 Task: Open a blank sheet, save the file as Povertyfile.epub Type the sentence 'The Amazon Rainforest, spanning several South American countries, is the largest tropical rainforest on Earth. It is a biodiversity hotspot, hosting countless plant and animal species. Protecting the Amazon is crucial for combating climate change and preserving the world's natural heritage.'Add formula using equations and charcters after the sentence 'A+B+C' Select the formula and highlight with color Yellow Change the page Orientation to  Potrait
Action: Mouse moved to (210, 173)
Screenshot: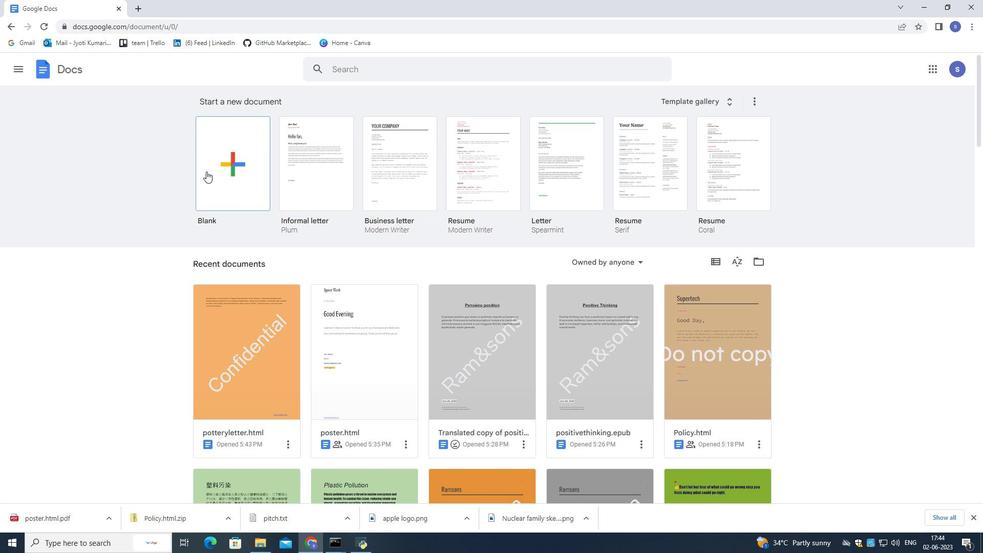 
Action: Mouse pressed left at (210, 173)
Screenshot: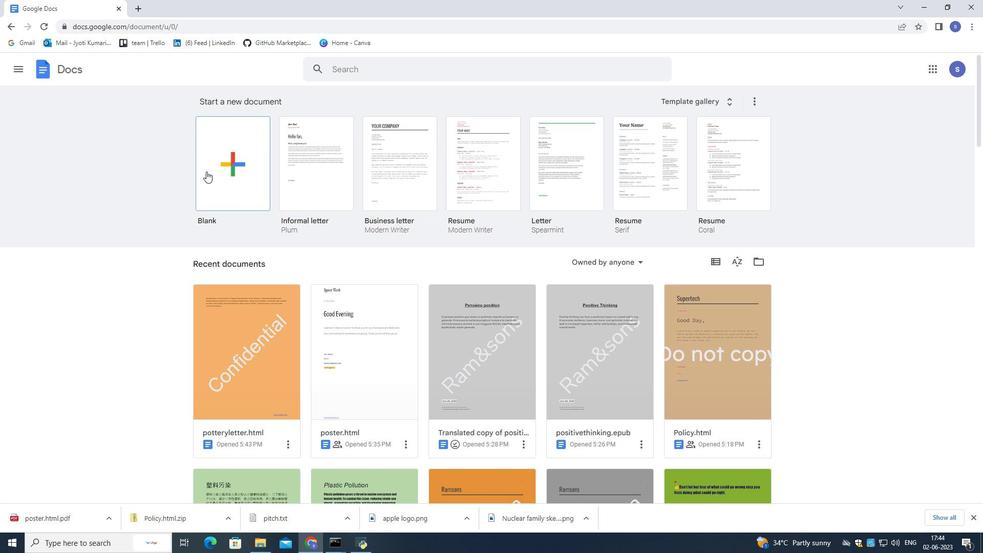 
Action: Mouse pressed left at (210, 173)
Screenshot: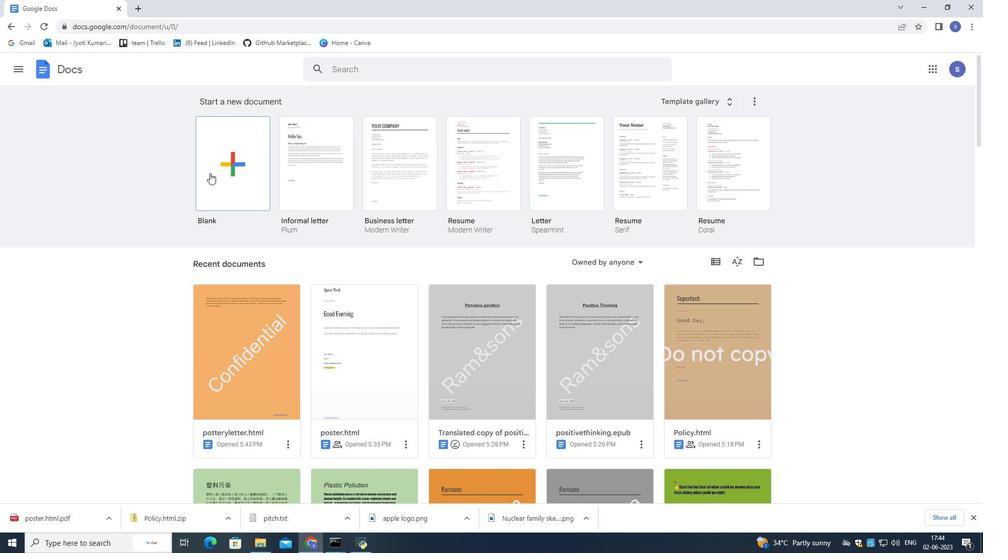 
Action: Mouse moved to (103, 61)
Screenshot: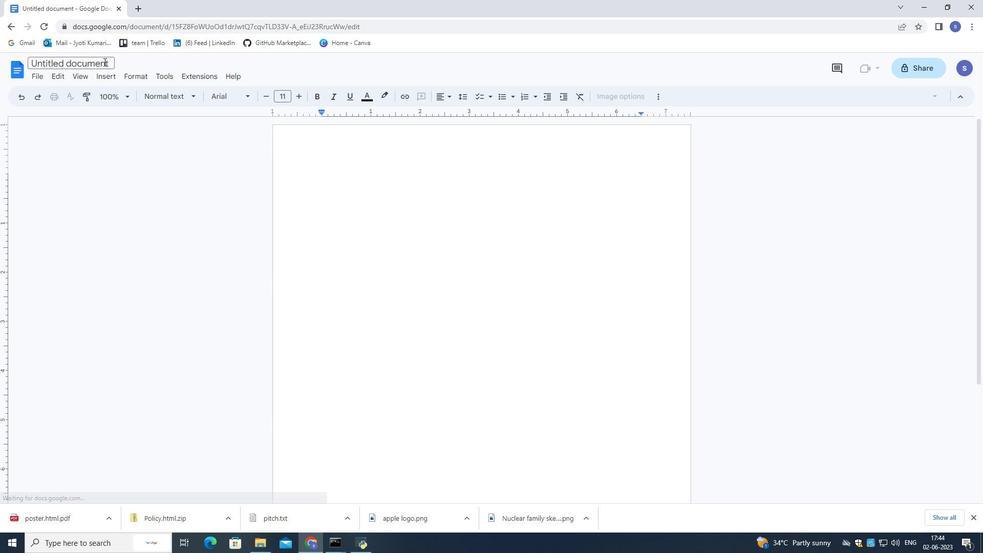
Action: Mouse pressed left at (103, 61)
Screenshot: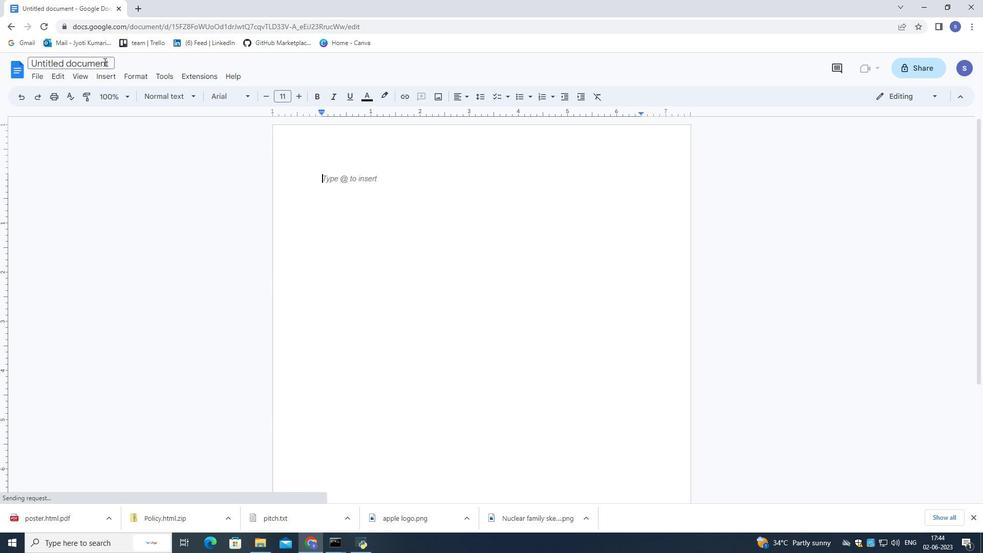 
Action: Mouse moved to (302, 139)
Screenshot: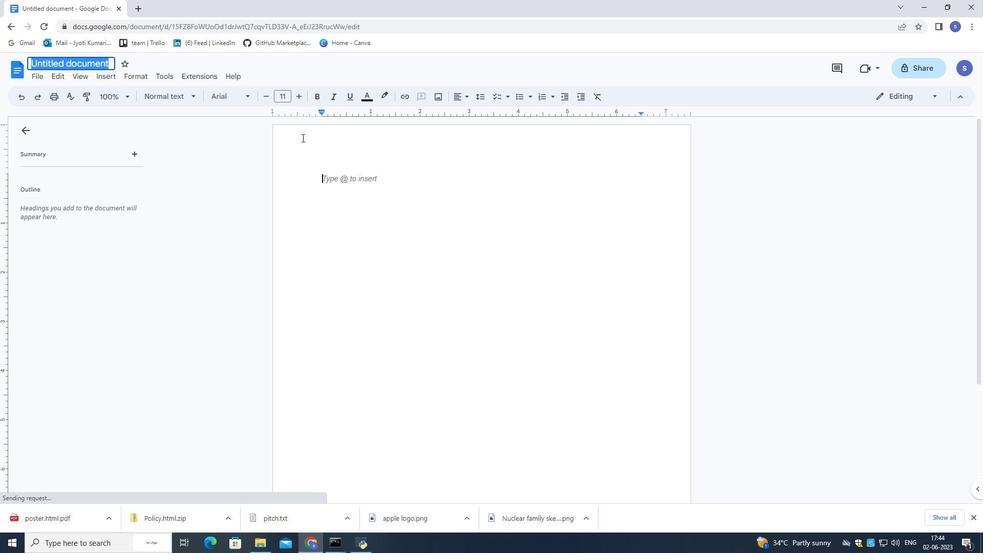 
Action: Key pressed povertyfile.epub<Key.enter>
Screenshot: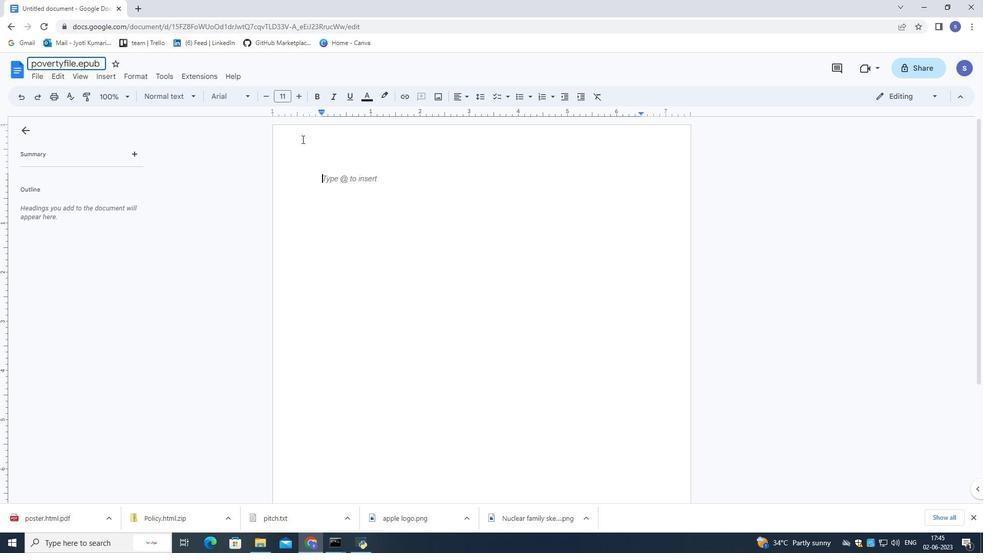 
Action: Mouse moved to (399, 175)
Screenshot: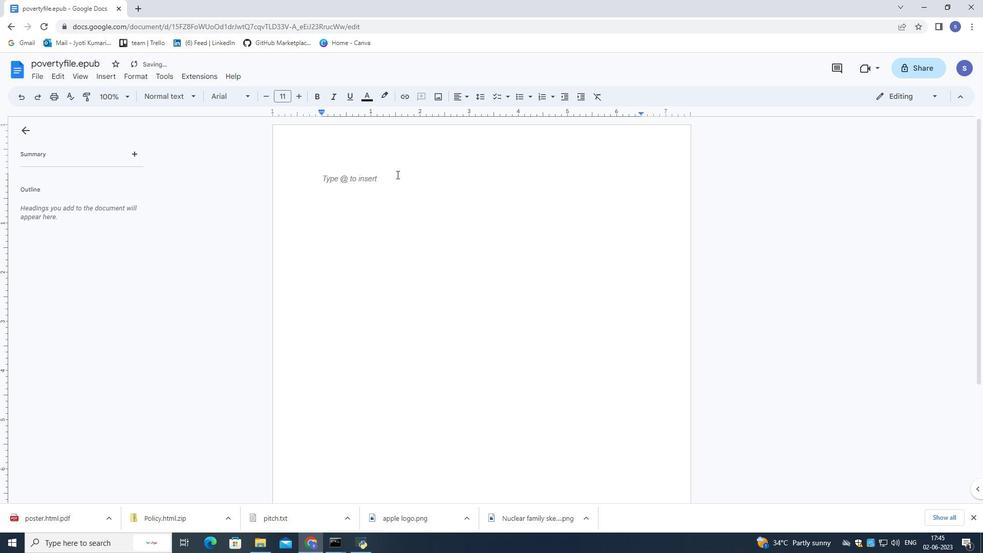 
Action: Mouse pressed left at (399, 175)
Screenshot: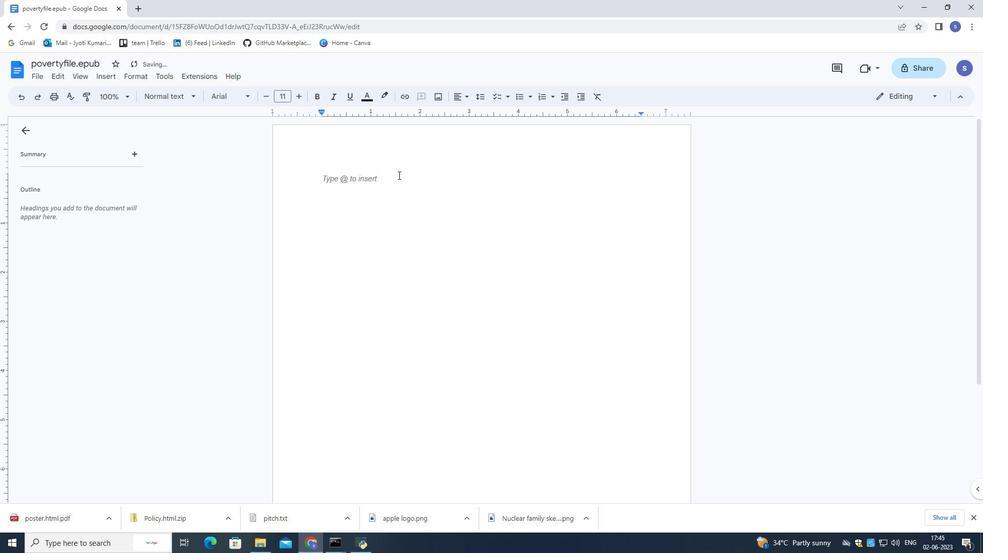 
Action: Mouse moved to (983, 551)
Screenshot: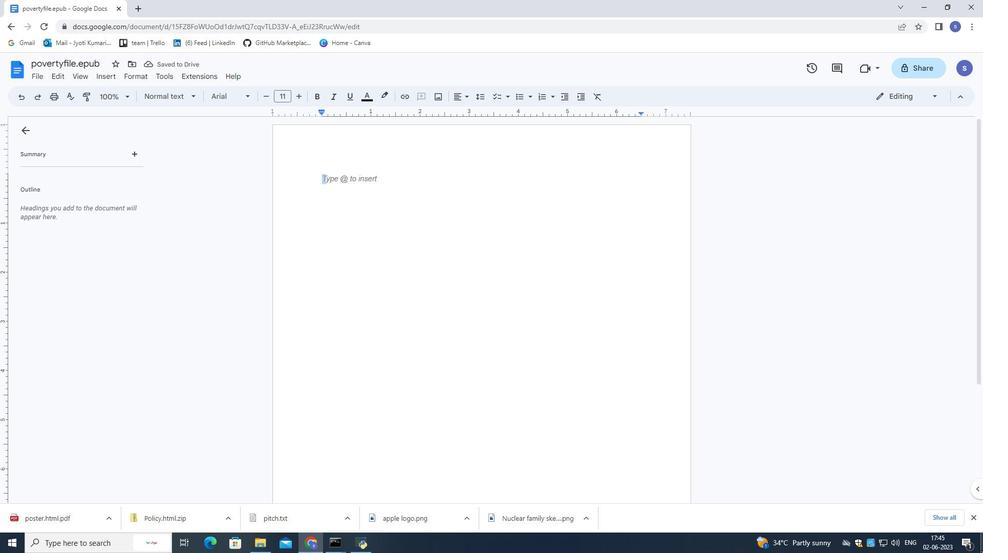 
Action: Key pressed <Key.shift>The<Key.space>amazon<Key.space>
Screenshot: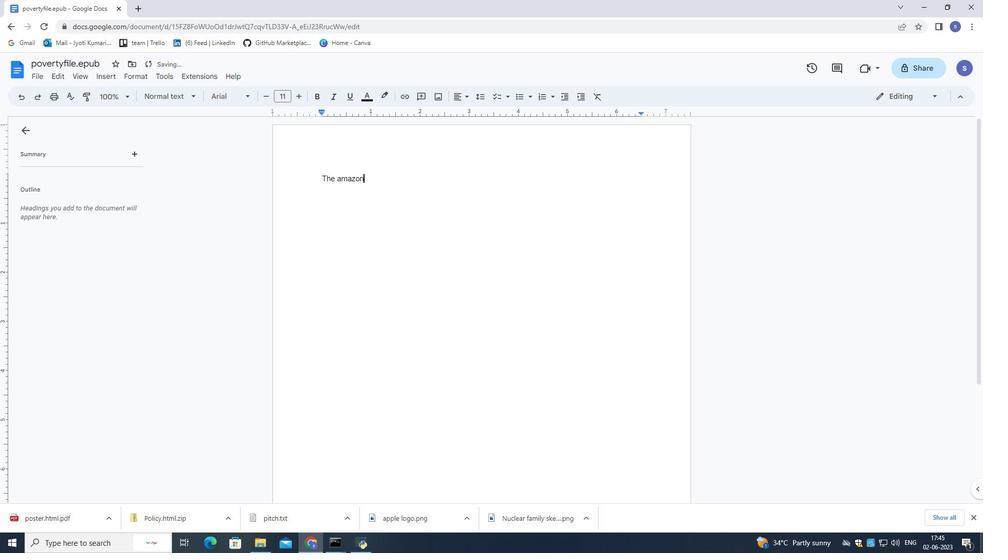 
Action: Mouse moved to (967, 516)
Screenshot: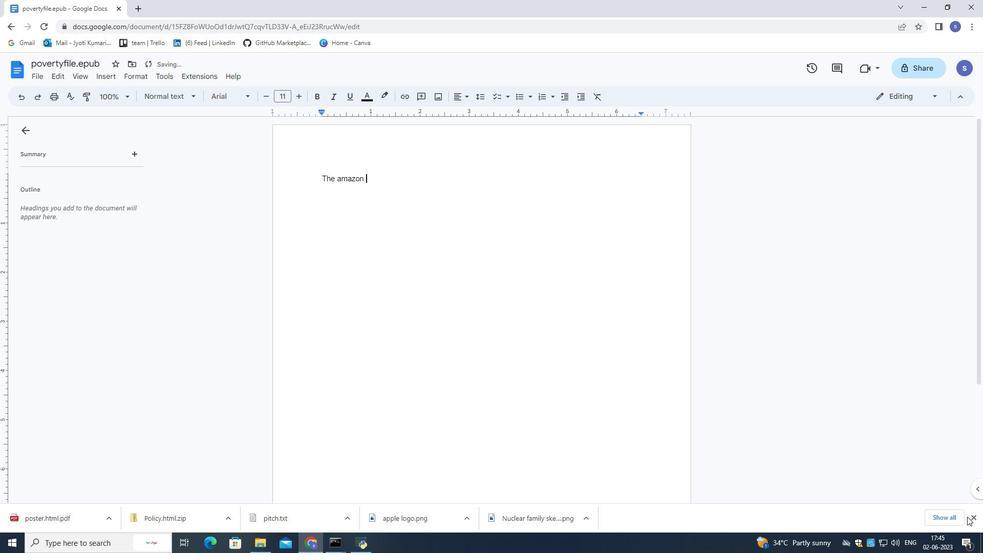 
Action: Key pressed <Key.shift>Rainforest,<Key.space>spanning<Key.space>several<Key.space>south<Key.space>american<Key.space>countries,<Key.space>is<Key.space>the<Key.space>largest<Key.space>tropical<Key.space>rainforest<Key.space>on<Key.space>earth.<Key.space><Key.shift>It<Key.space>is<Key.space>a<Key.space>bioversity<Key.space>hotspot<Key.space>,<Key.space>hosting<Key.space>countless<Key.space>plant<Key.space>and<Key.space>animal<Key.space>species.<Key.space><Key.shift>Protecting<Key.space>the<Key.space><Key.shift>Amazon<Key.space>is<Key.space>crucial<Key.space>for<Key.space>combating<Key.space>climate<Key.space>change<Key.space>and<Key.space>preserving<Key.space>the<Key.space>world's<Key.space>natural<Key.space>heritage.<Key.space><Key.space>
Screenshot: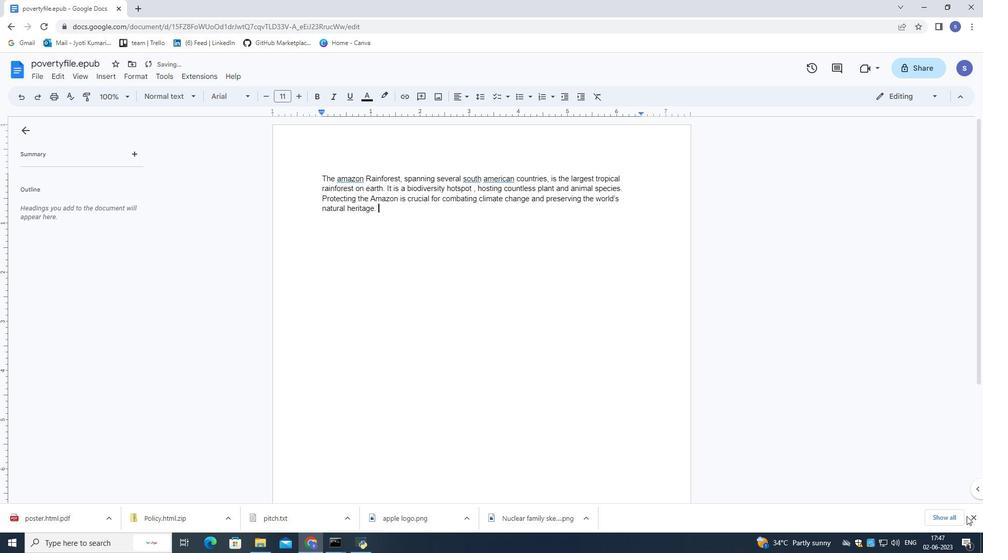 
Action: Mouse moved to (115, 75)
Screenshot: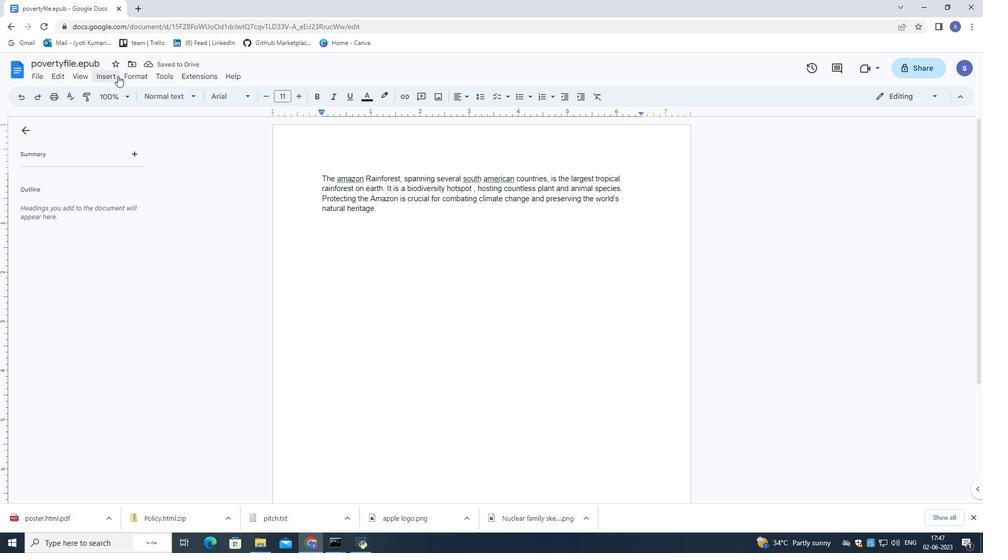 
Action: Mouse pressed left at (115, 75)
Screenshot: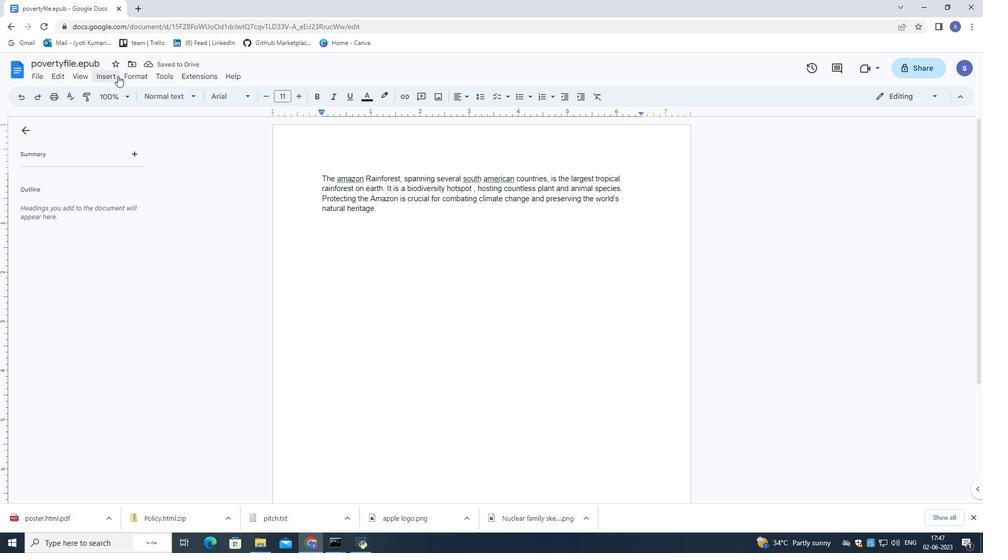 
Action: Mouse moved to (135, 291)
Screenshot: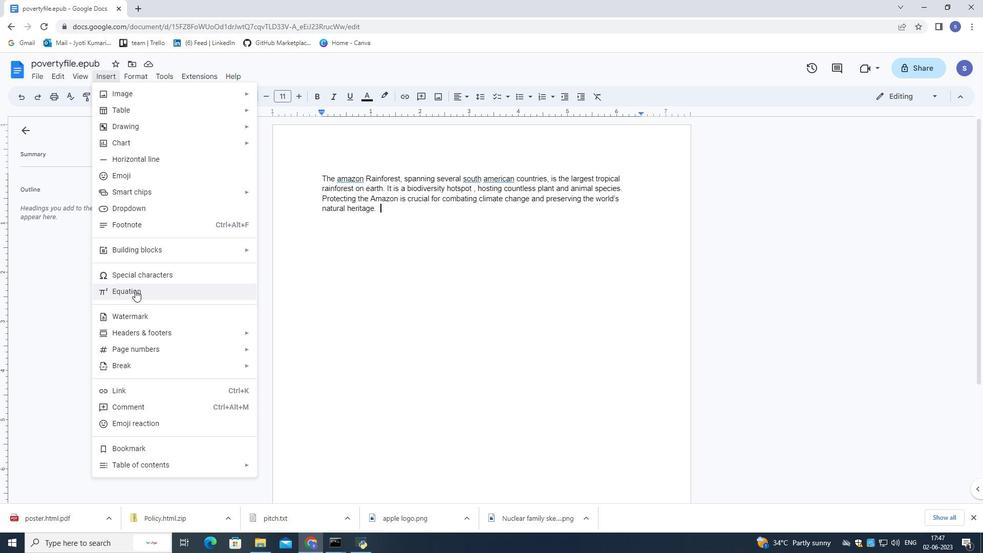 
Action: Mouse pressed left at (135, 291)
Screenshot: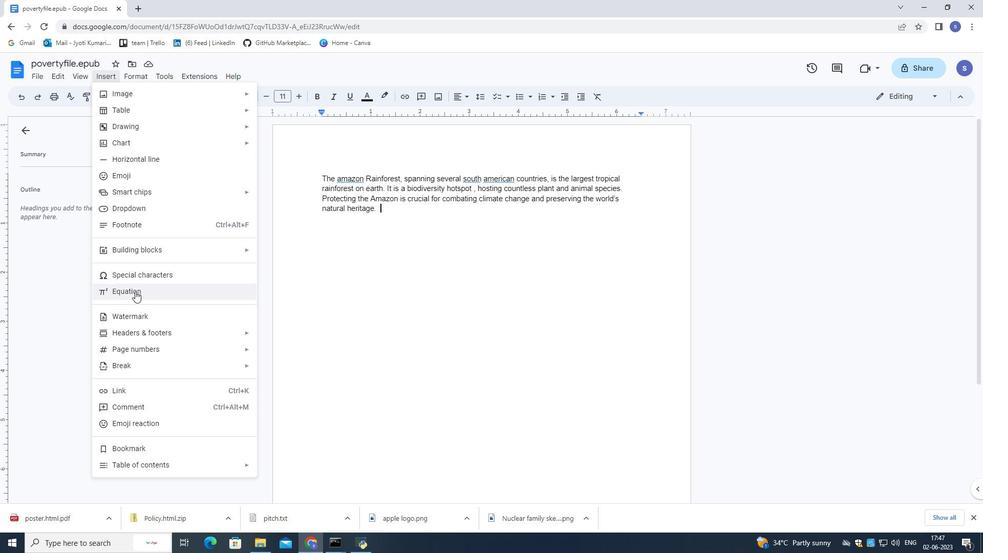 
Action: Mouse moved to (331, 235)
Screenshot: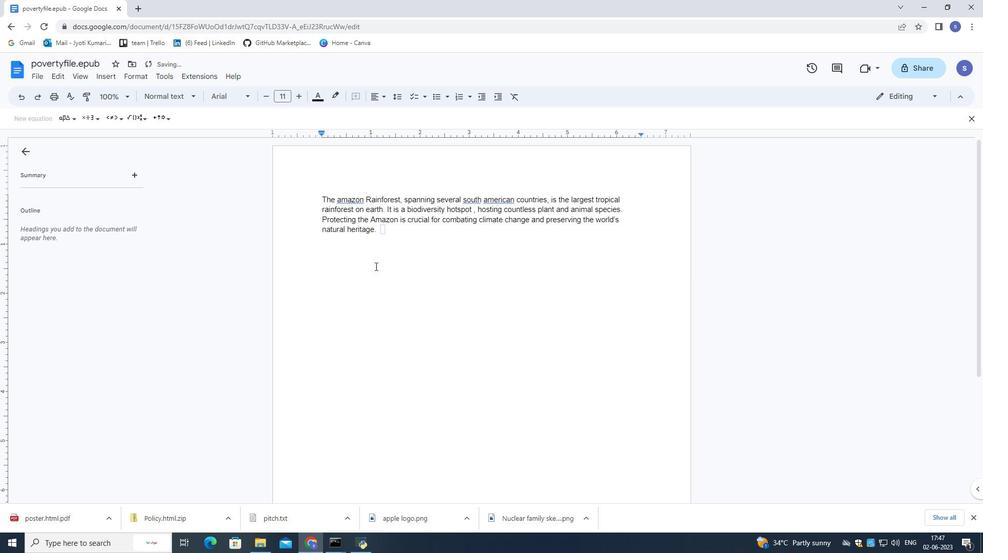 
Action: Key pressed <Key.shift>A+<Key.shift>B+<Key.shift><Key.shift><Key.shift><Key.shift><Key.shift><Key.shift>C
Screenshot: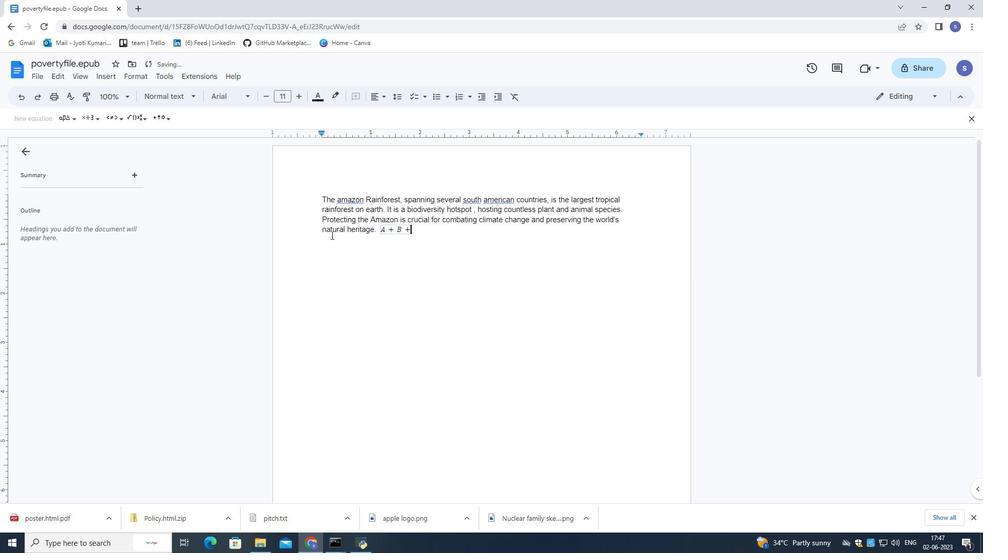 
Action: Mouse moved to (420, 229)
Screenshot: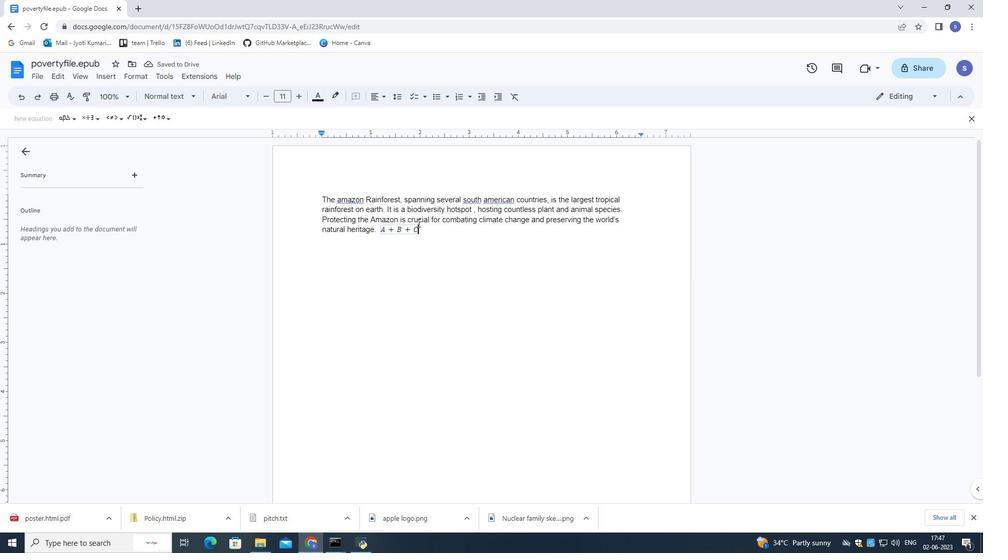 
Action: Mouse pressed left at (420, 229)
Screenshot: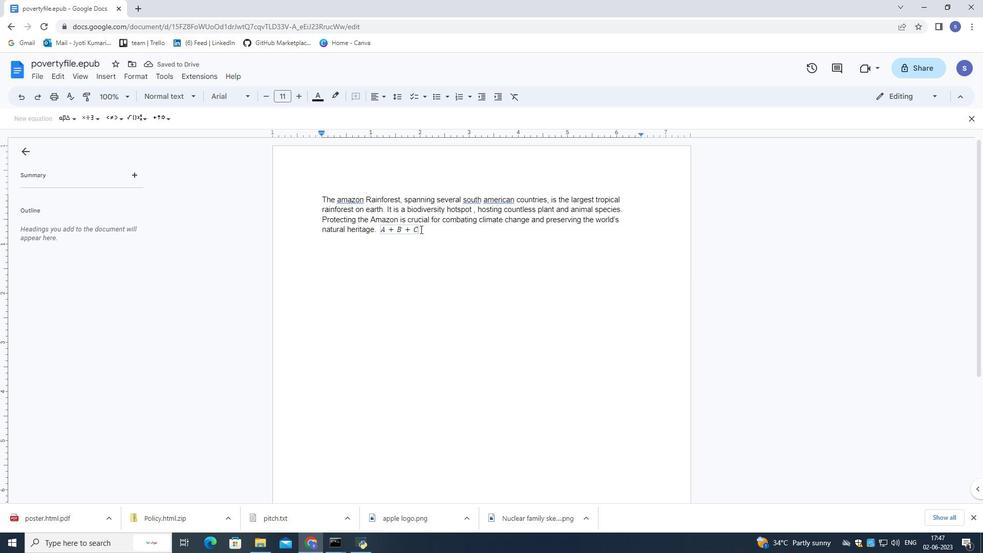 
Action: Mouse pressed left at (420, 229)
Screenshot: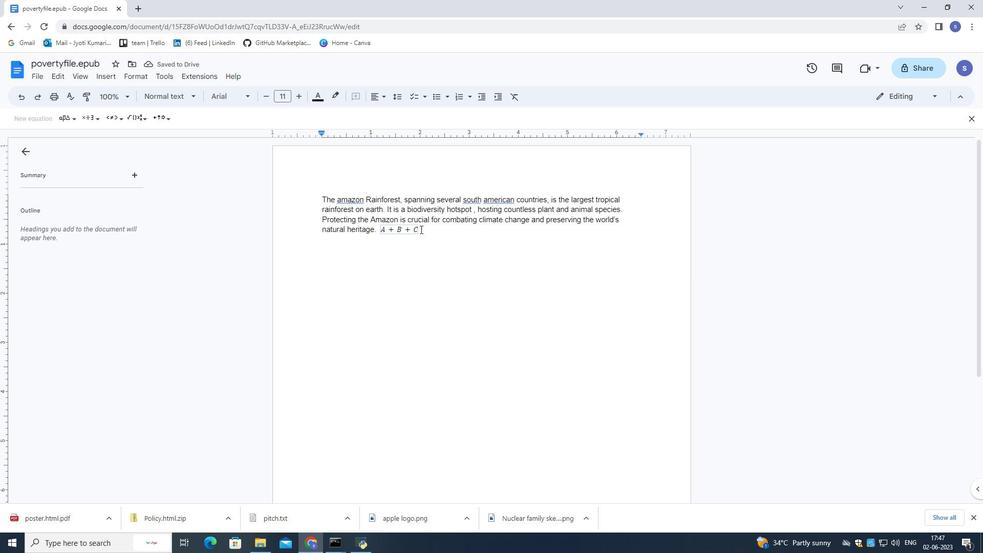 
Action: Mouse moved to (420, 229)
Screenshot: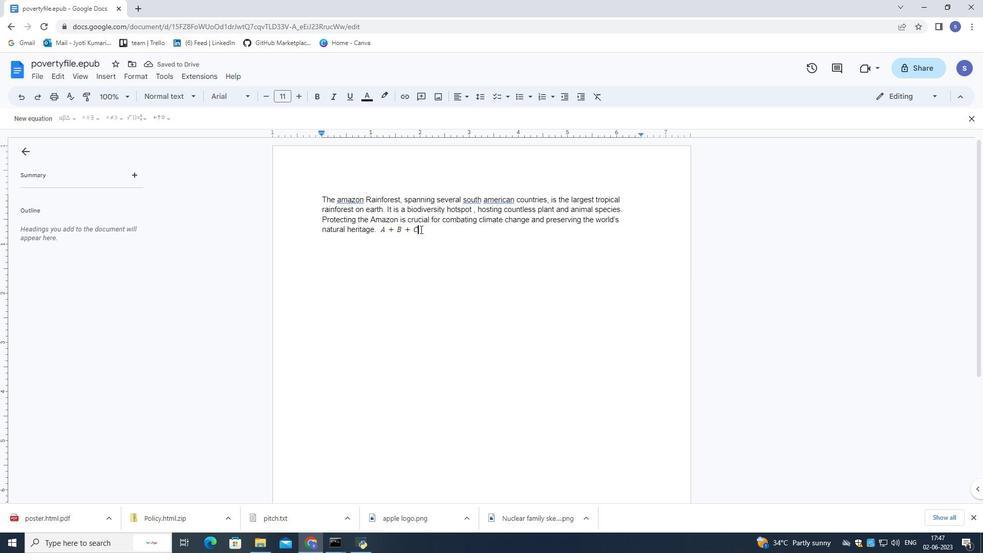 
Action: Mouse pressed left at (420, 229)
Screenshot: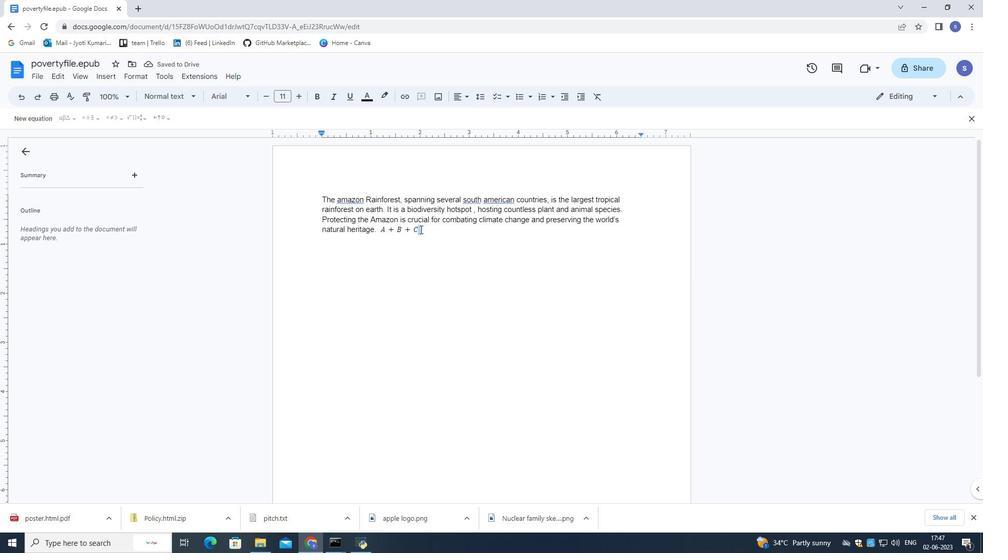 
Action: Mouse moved to (418, 243)
Screenshot: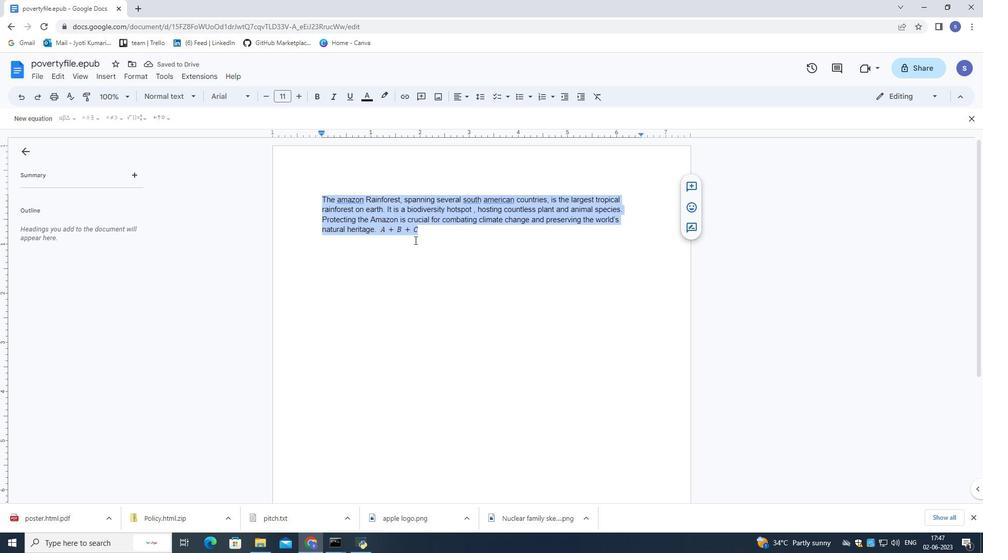 
Action: Mouse pressed left at (418, 243)
Screenshot: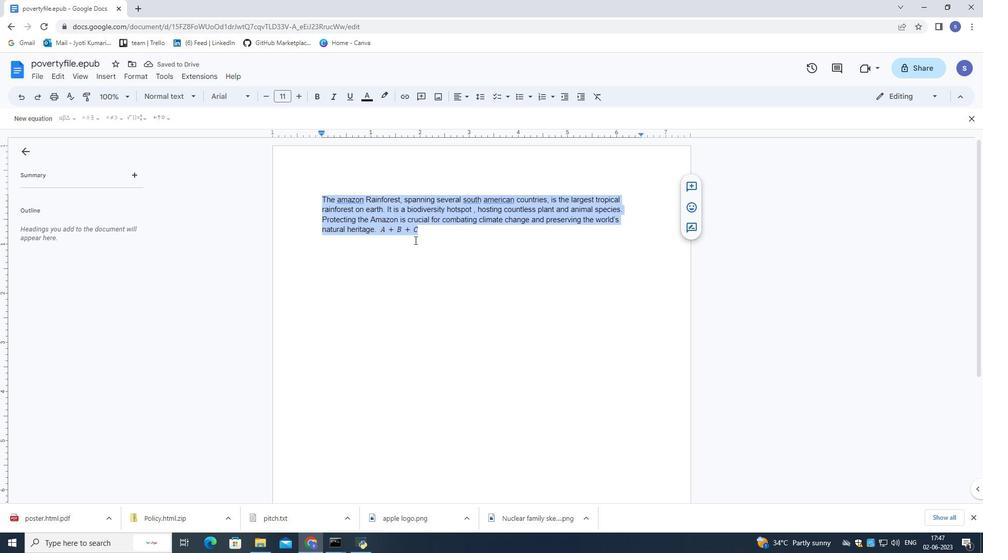 
Action: Mouse moved to (424, 227)
Screenshot: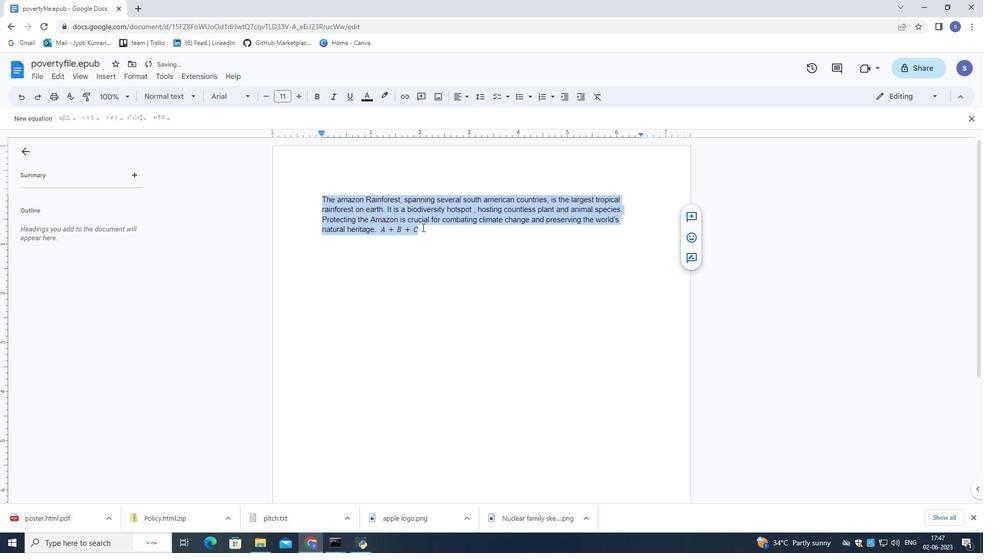 
Action: Mouse pressed left at (424, 227)
Screenshot: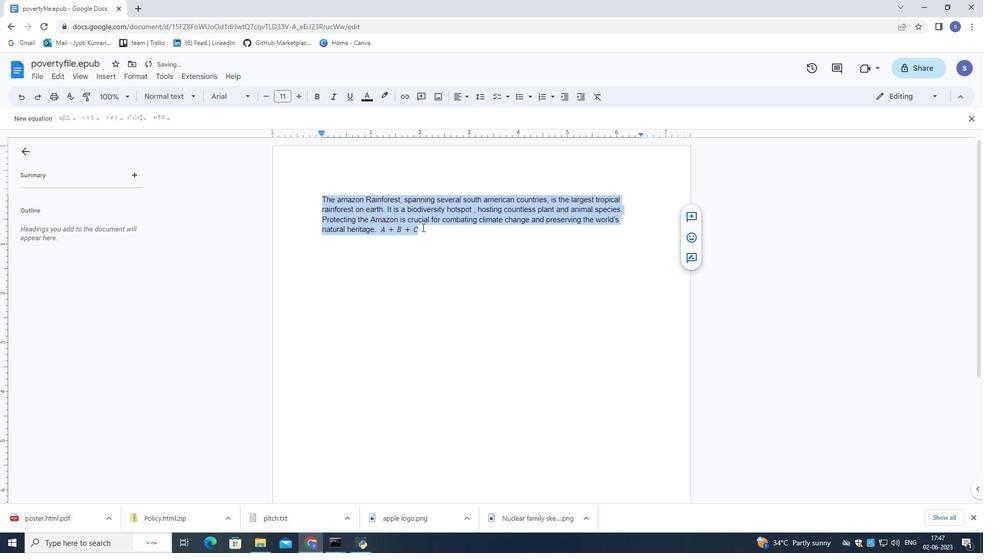 
Action: Mouse moved to (416, 245)
Screenshot: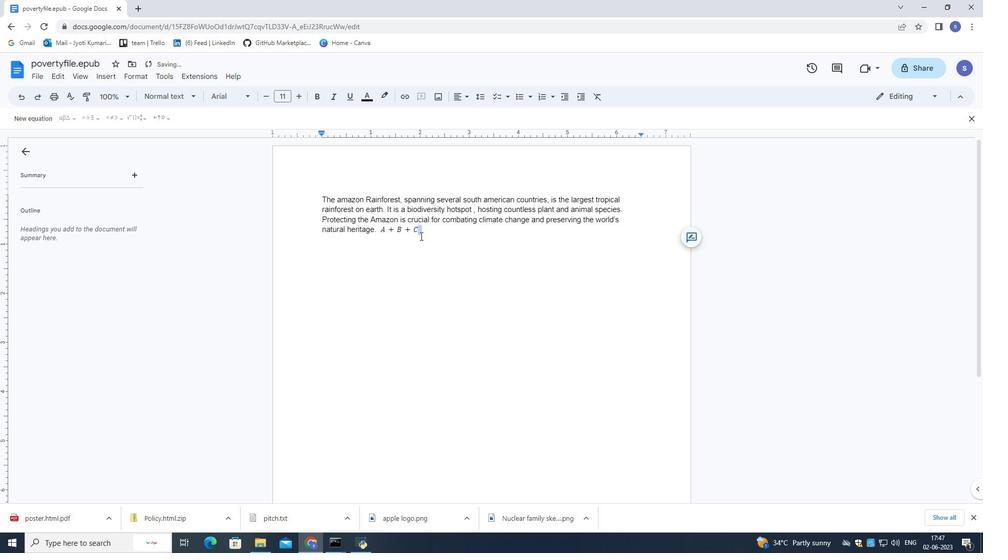 
Action: Mouse pressed left at (416, 245)
Screenshot: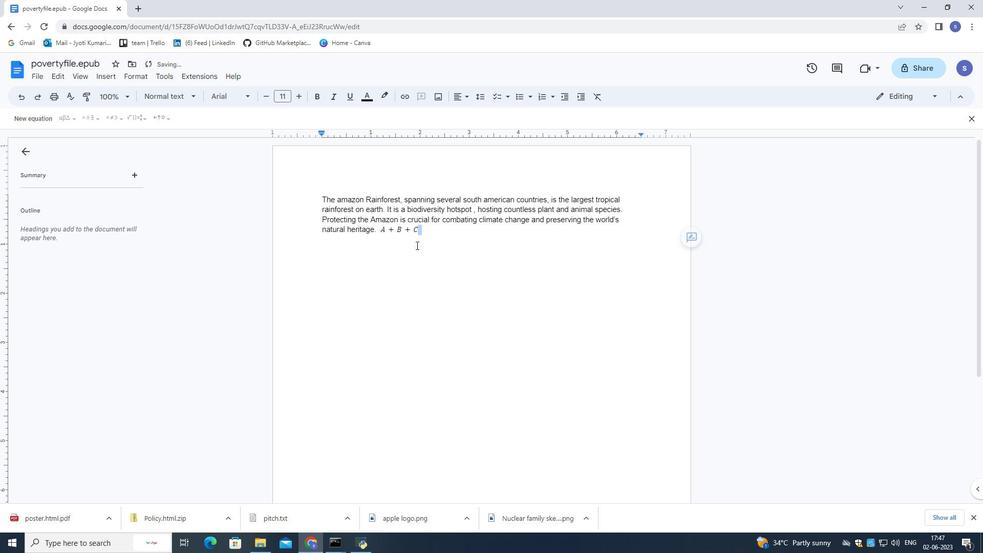 
Action: Mouse moved to (423, 227)
Screenshot: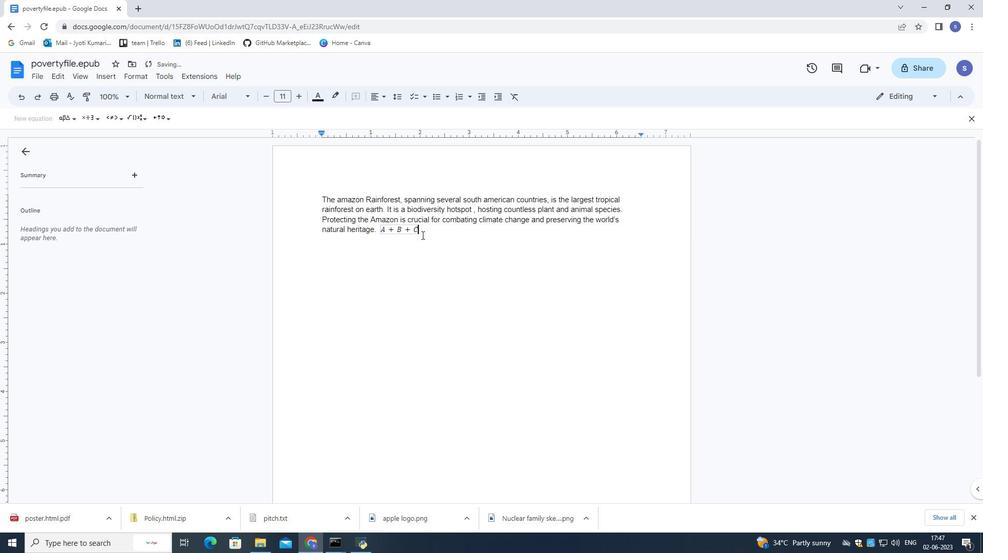 
Action: Mouse pressed left at (423, 227)
Screenshot: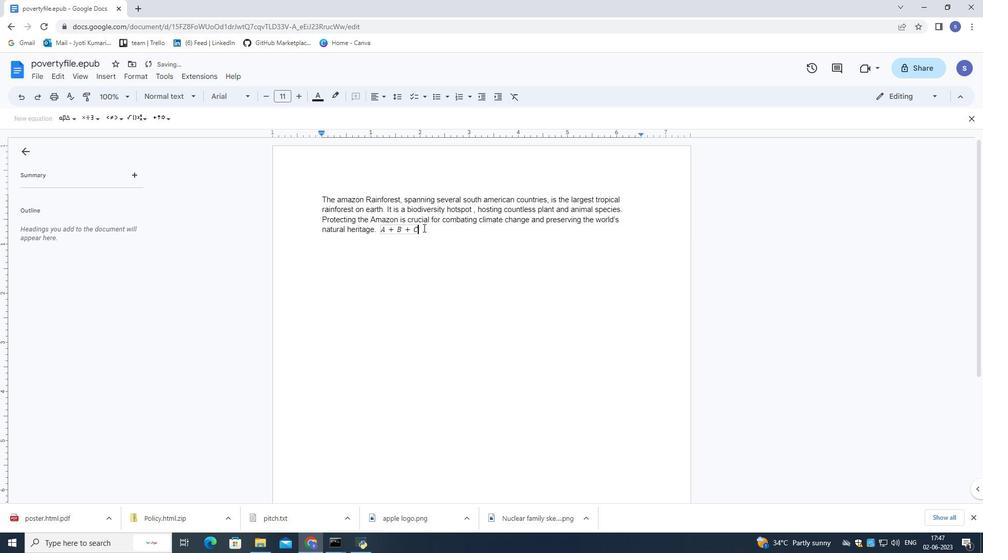 
Action: Mouse moved to (386, 95)
Screenshot: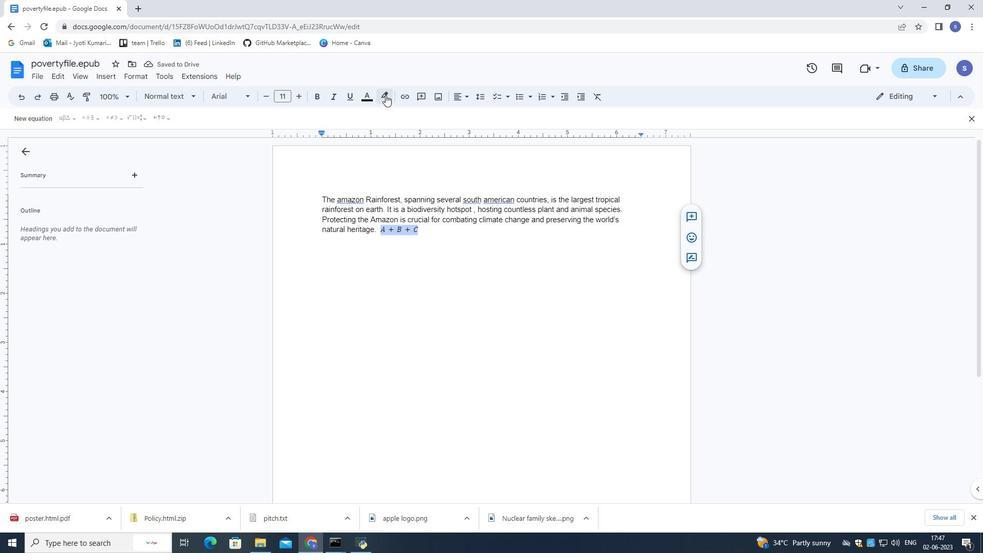 
Action: Mouse pressed left at (386, 95)
Screenshot: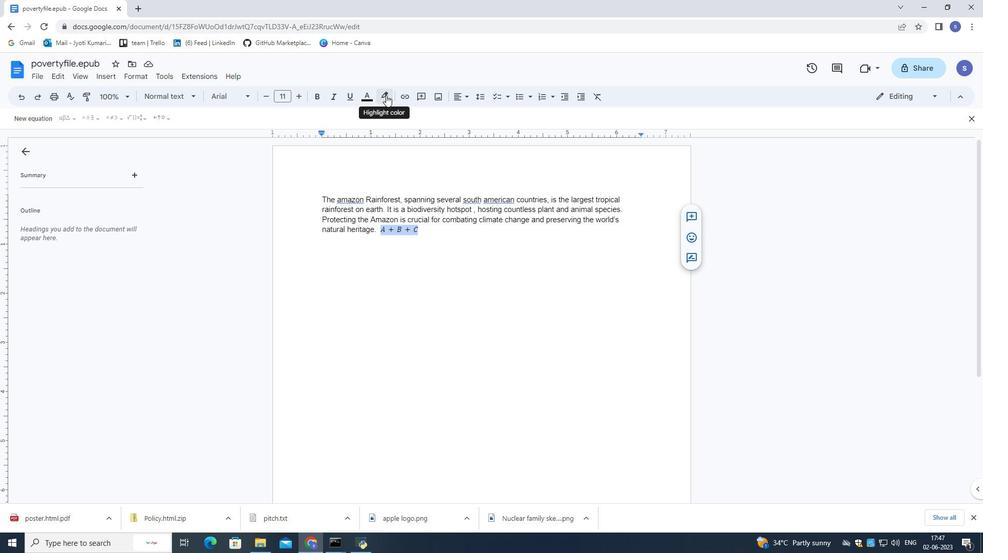 
Action: Mouse moved to (422, 140)
Screenshot: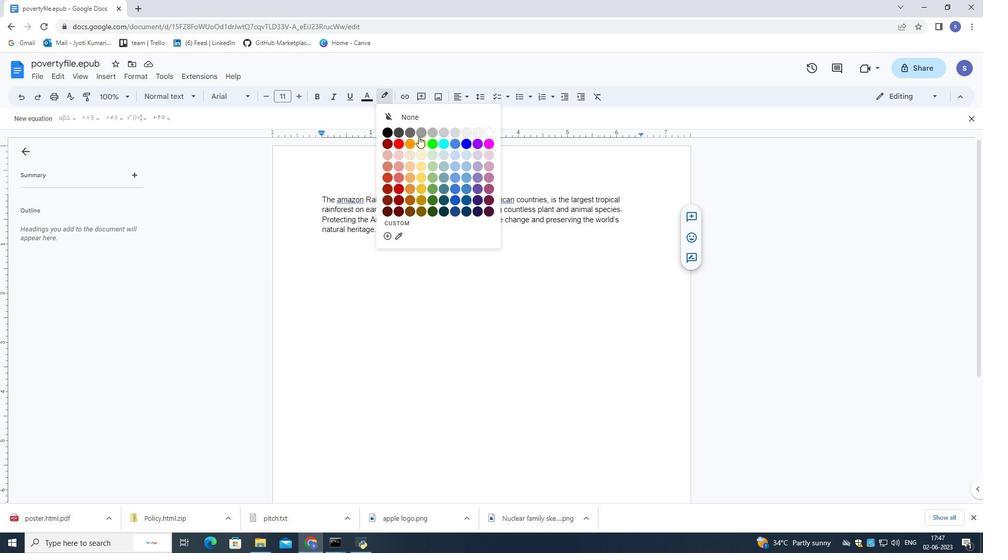 
Action: Mouse pressed left at (422, 140)
Screenshot: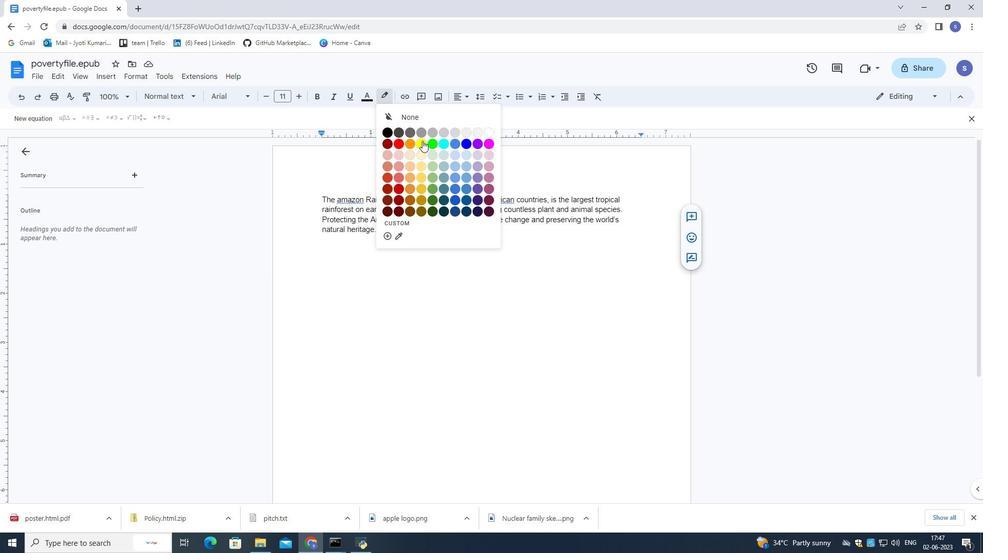 
Action: Mouse moved to (452, 256)
Screenshot: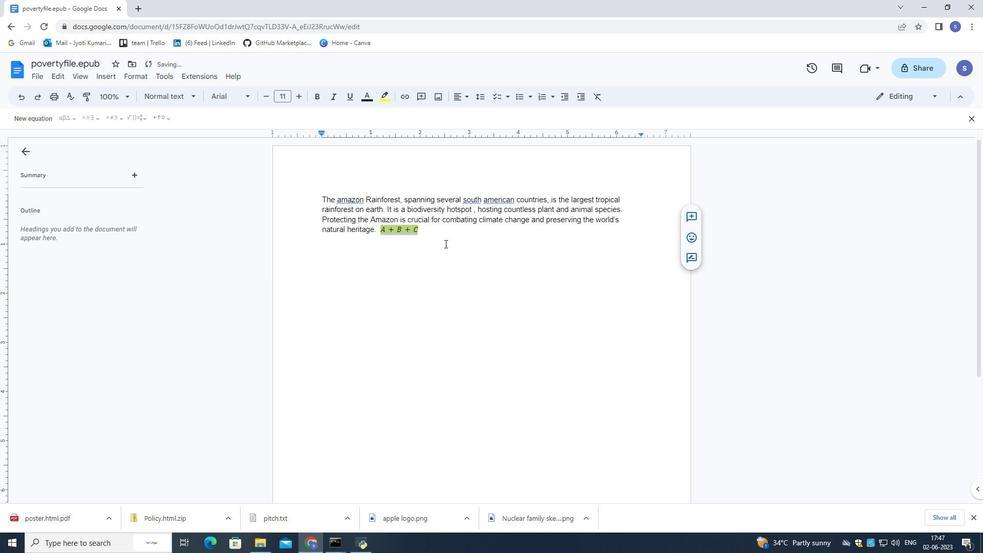 
Action: Mouse pressed left at (452, 256)
Screenshot: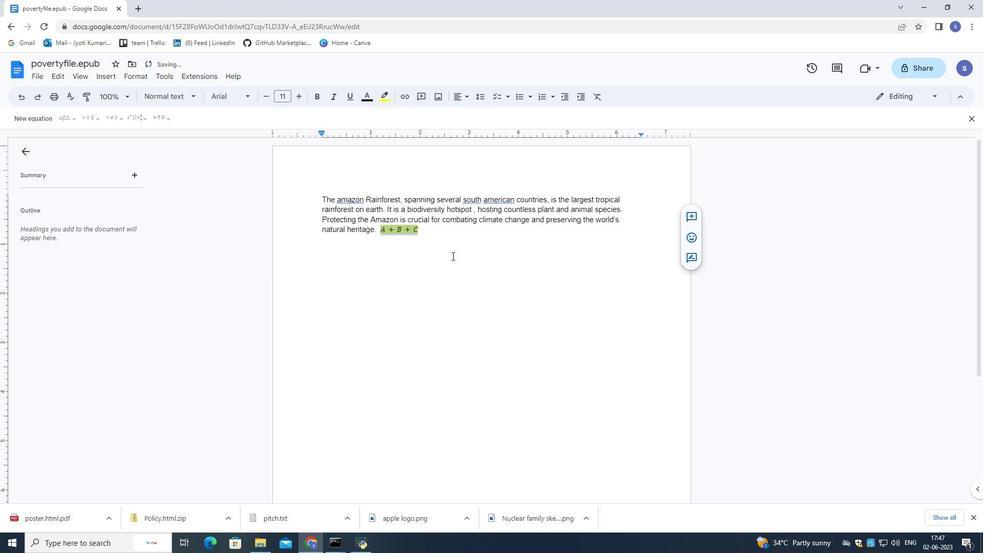 
Action: Mouse moved to (147, 74)
Screenshot: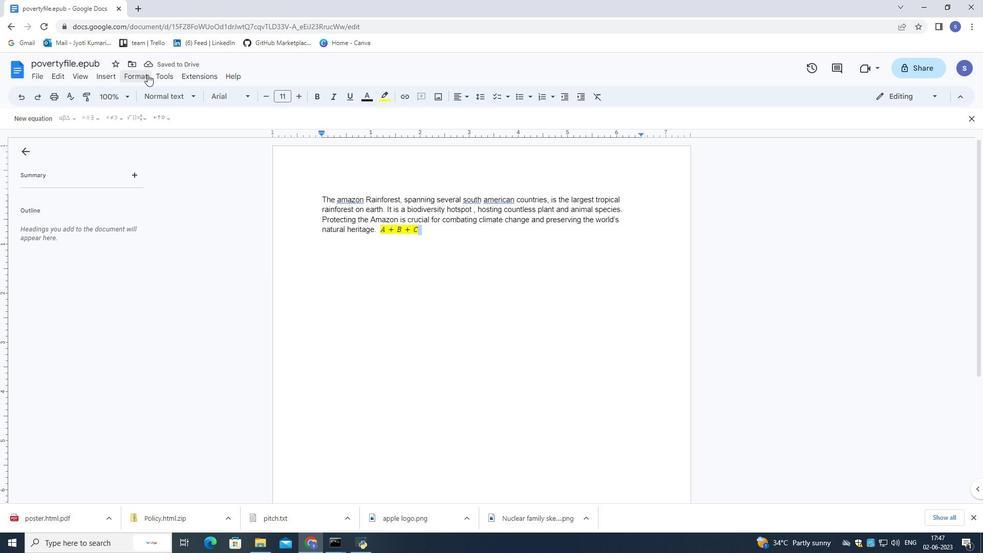 
Action: Mouse pressed left at (147, 74)
Screenshot: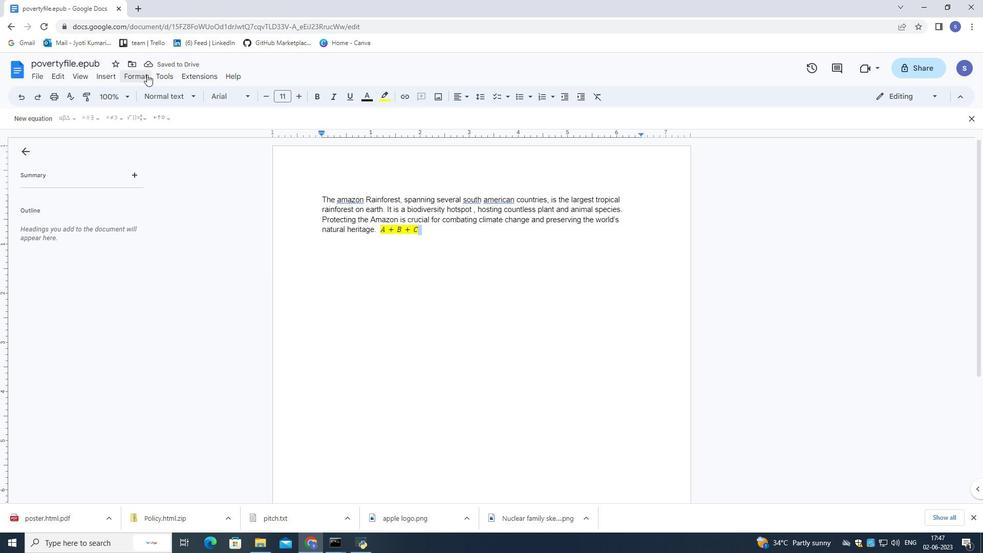 
Action: Mouse moved to (195, 231)
Screenshot: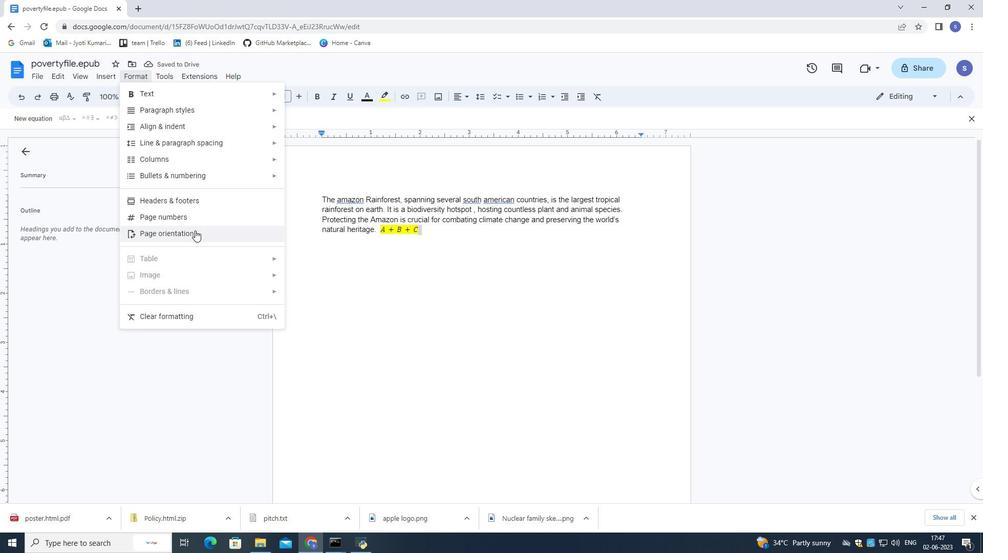 
Action: Mouse pressed left at (195, 231)
Screenshot: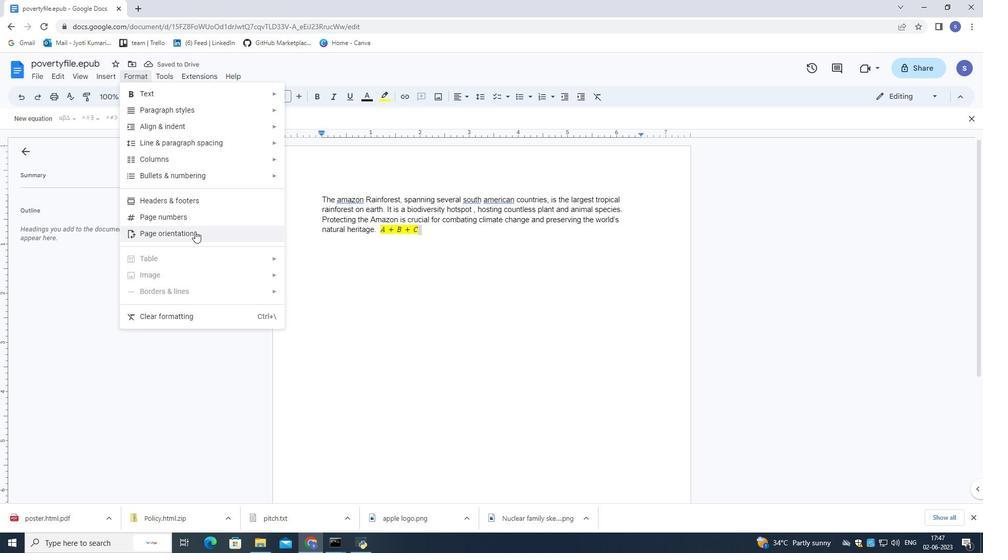 
Action: Mouse moved to (556, 342)
Screenshot: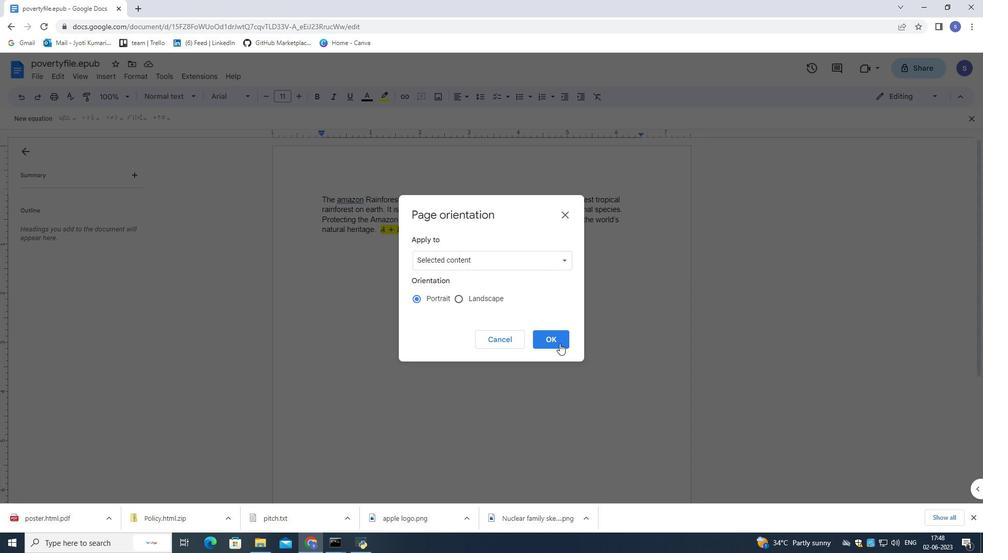 
Action: Mouse pressed left at (556, 342)
Screenshot: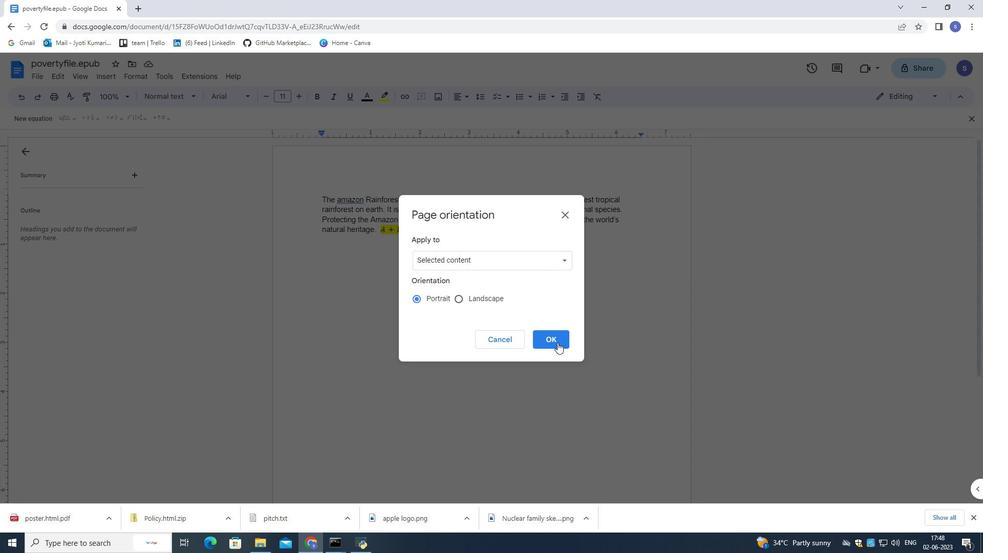 
Action: Mouse moved to (527, 336)
Screenshot: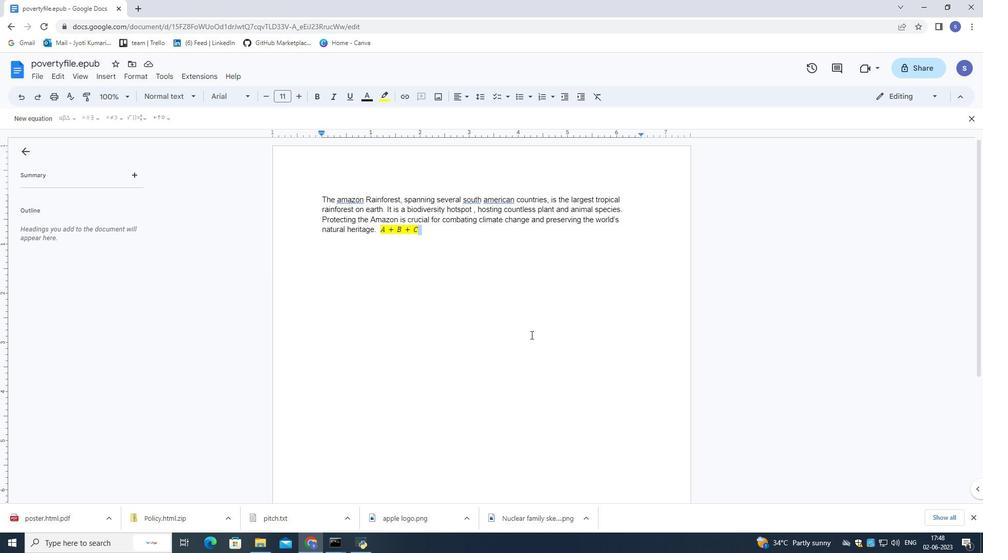 
